 Task: Add an event with the title Second Training Session: Leadership Development, date '2023/11/25', time 8:30 AM to 10:30 AMand add a description: During the meeting, various agenda items will be addressed, covering a wide range of topics. These may include financial reports, strategic updates, operational highlights, governance matters, and any proposed resolutions that require shareholder approval. Each agenda item will be presented by the relevant department or individual, offering comprehensive insights and fostering an environment of transparency., put the event into Green category . Add location for the event as: Emirates Palace, Abu Dhabi, United Arab Emirates, logged in from the account softage.7@softage.netand send the event invitation to softage.3@softage.net and softage.4@softage.net. Set a reminder for the event 1 hour before
Action: Mouse moved to (98, 117)
Screenshot: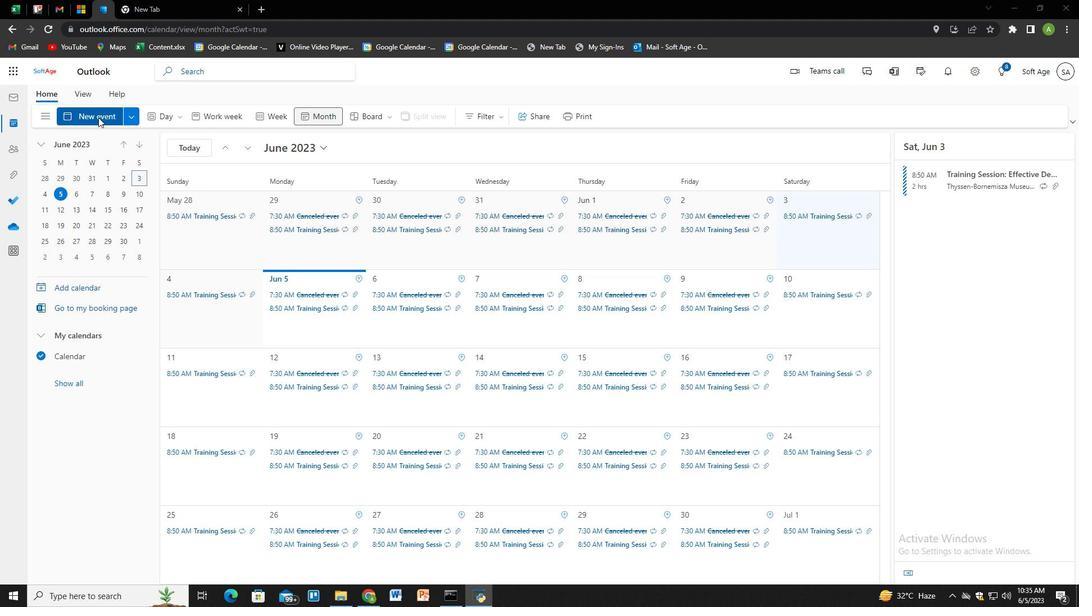
Action: Mouse pressed left at (98, 117)
Screenshot: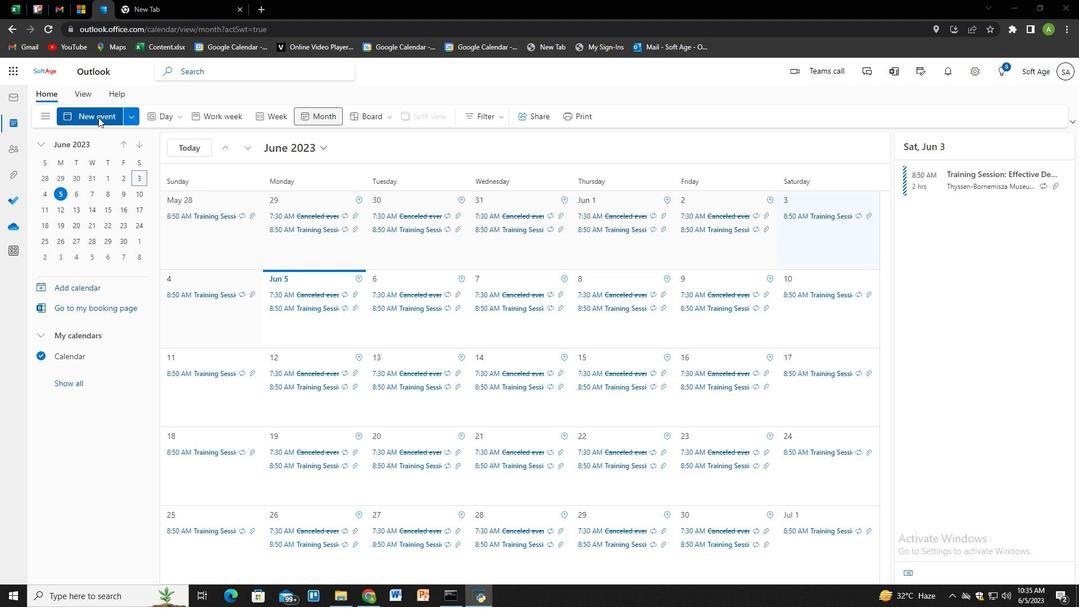 
Action: Mouse moved to (384, 183)
Screenshot: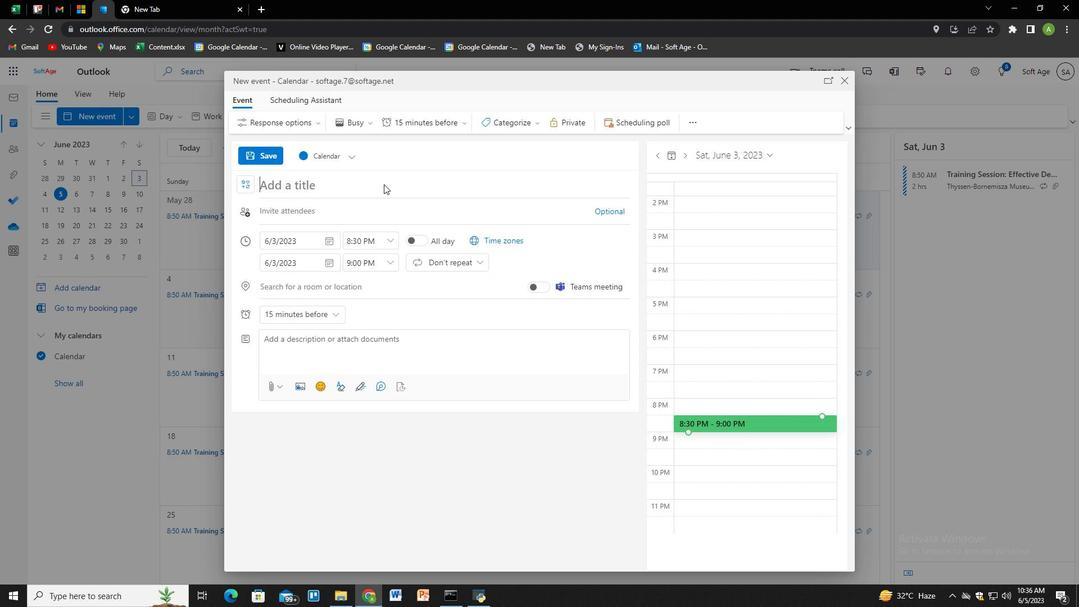 
Action: Key pressed <Key.shift>Secon<Key.space><Key.shift>Training<Key.space>ses<Key.backspace><Key.backspace><Key.shift><Key.shift><Key.shift><Key.shift><Key.shift>Ses<Key.backspace><Key.backspace><Key.backspace><Key.backspace><Key.shift>Session<Key.shift>:<Key.space><Key.shift>Leadership<Key.space><Key.shift>Development
Screenshot: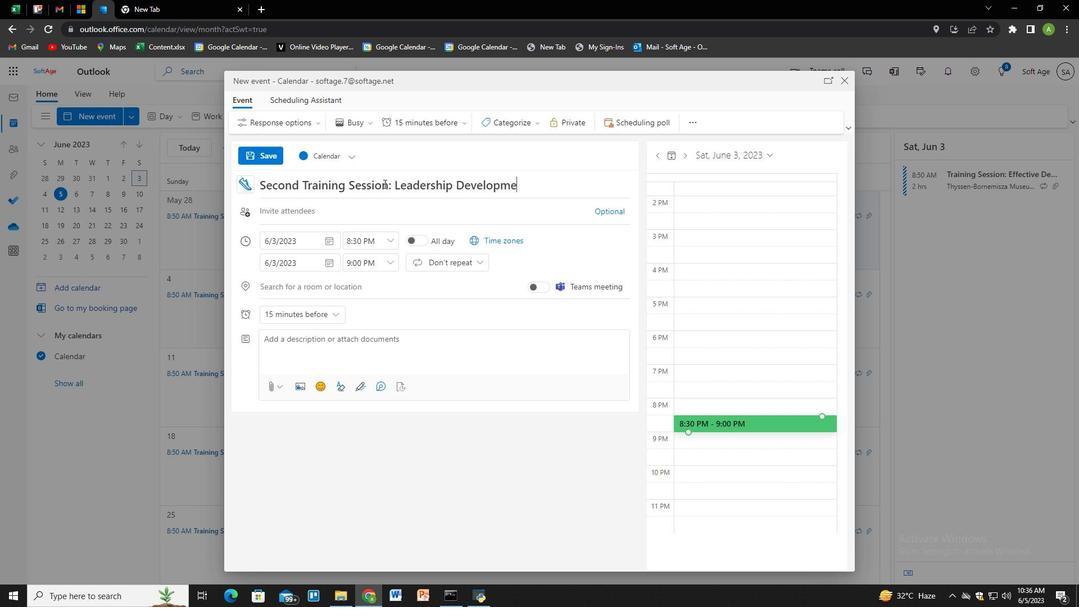 
Action: Mouse moved to (329, 241)
Screenshot: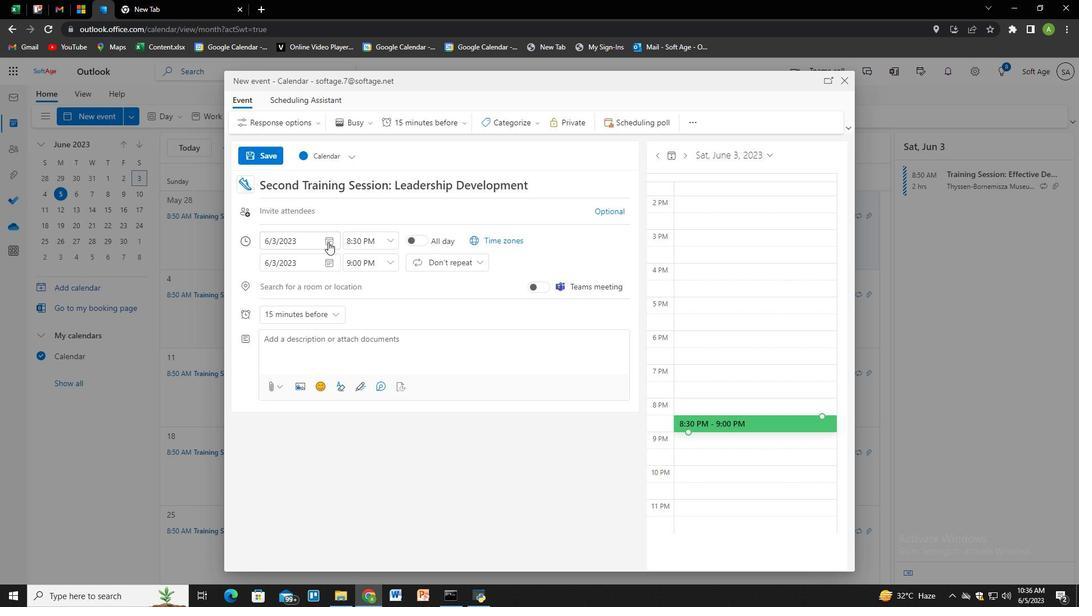 
Action: Mouse pressed left at (329, 241)
Screenshot: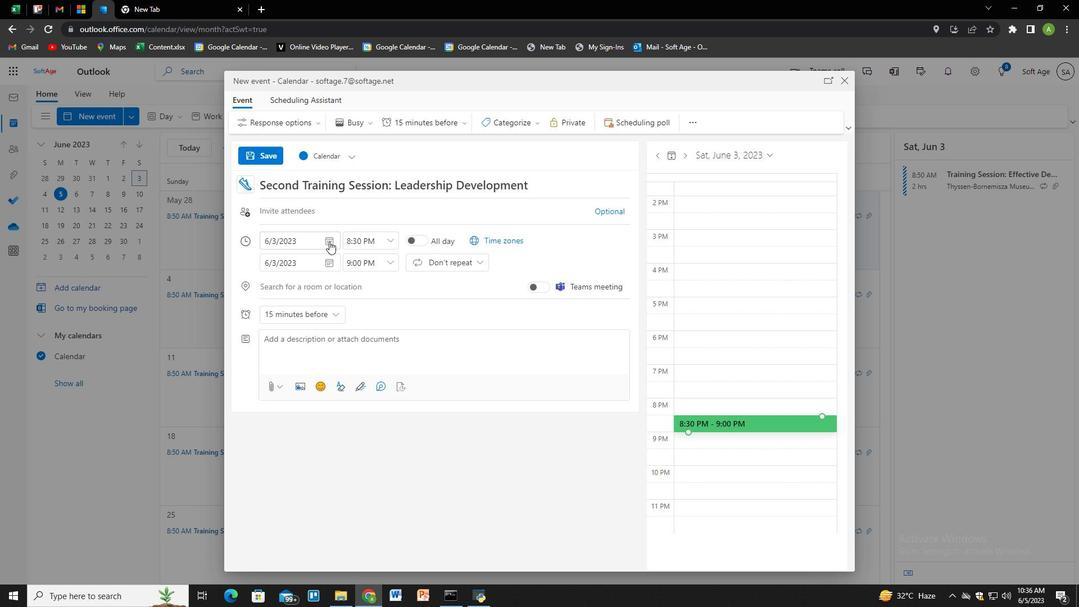 
Action: Mouse moved to (373, 260)
Screenshot: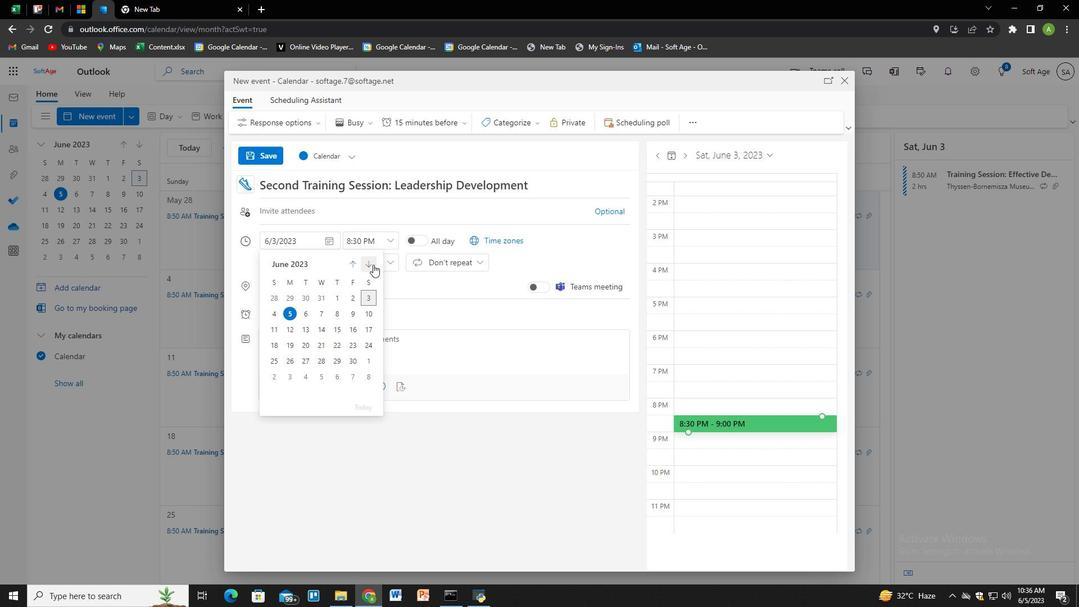 
Action: Mouse pressed left at (373, 260)
Screenshot: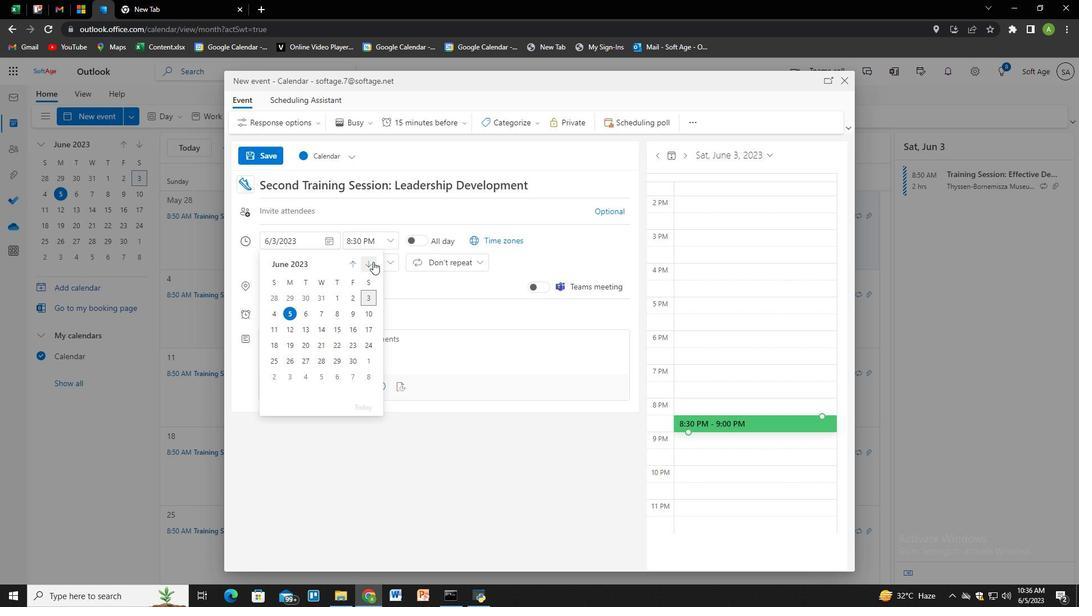 
Action: Mouse pressed left at (373, 260)
Screenshot: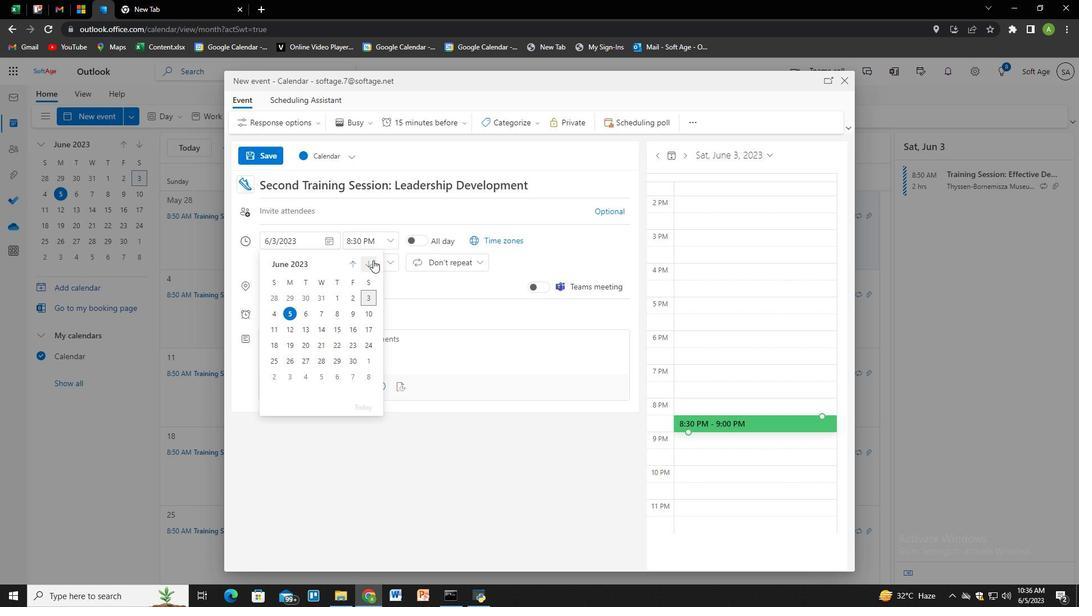 
Action: Mouse pressed left at (373, 260)
Screenshot: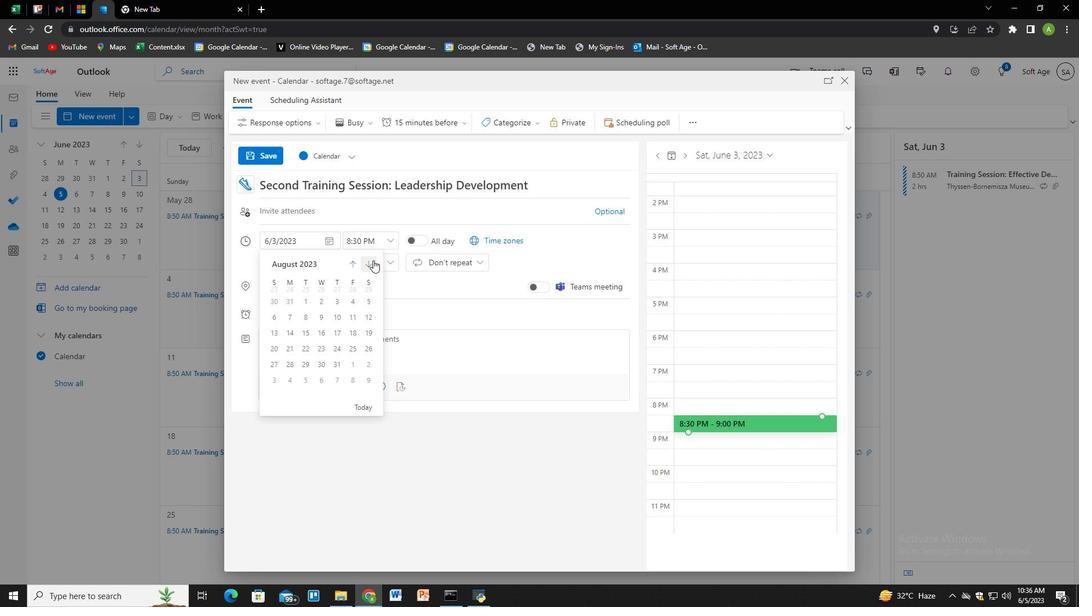 
Action: Mouse pressed left at (373, 260)
Screenshot: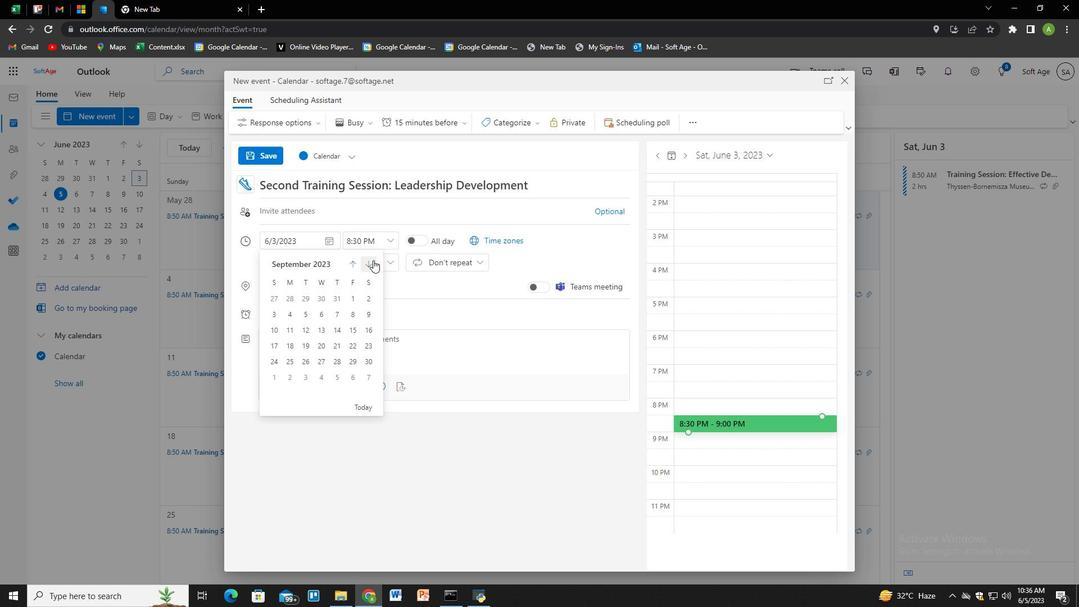 
Action: Mouse pressed left at (373, 260)
Screenshot: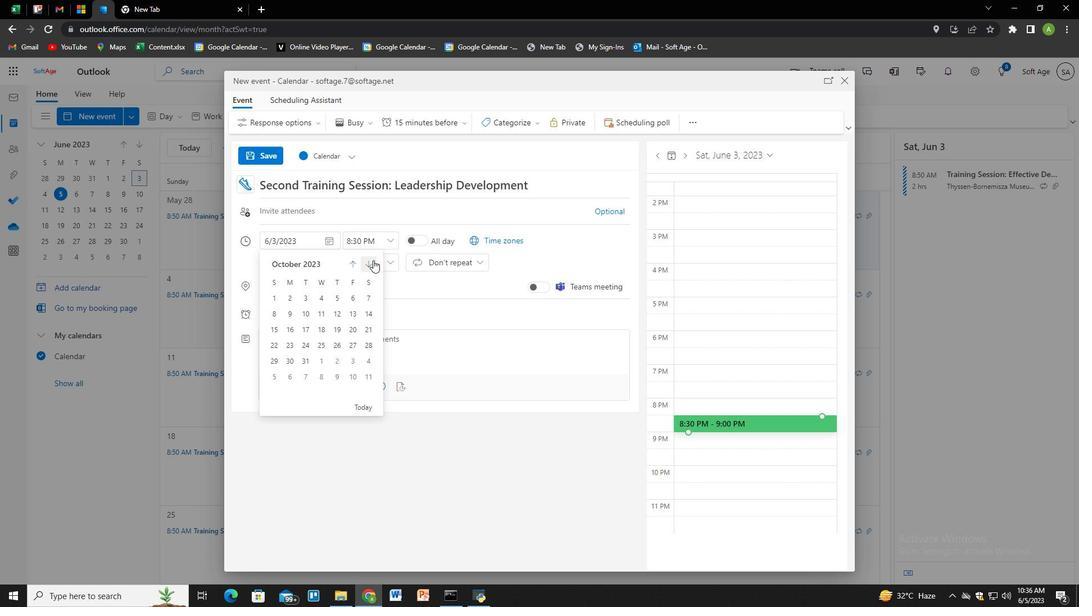 
Action: Mouse moved to (369, 344)
Screenshot: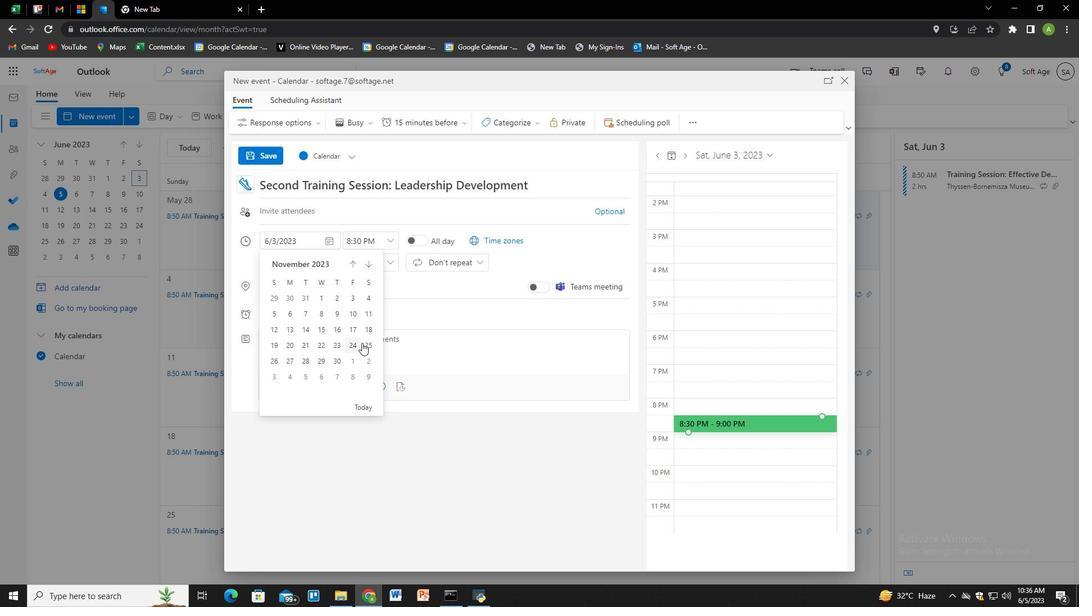 
Action: Mouse pressed left at (369, 344)
Screenshot: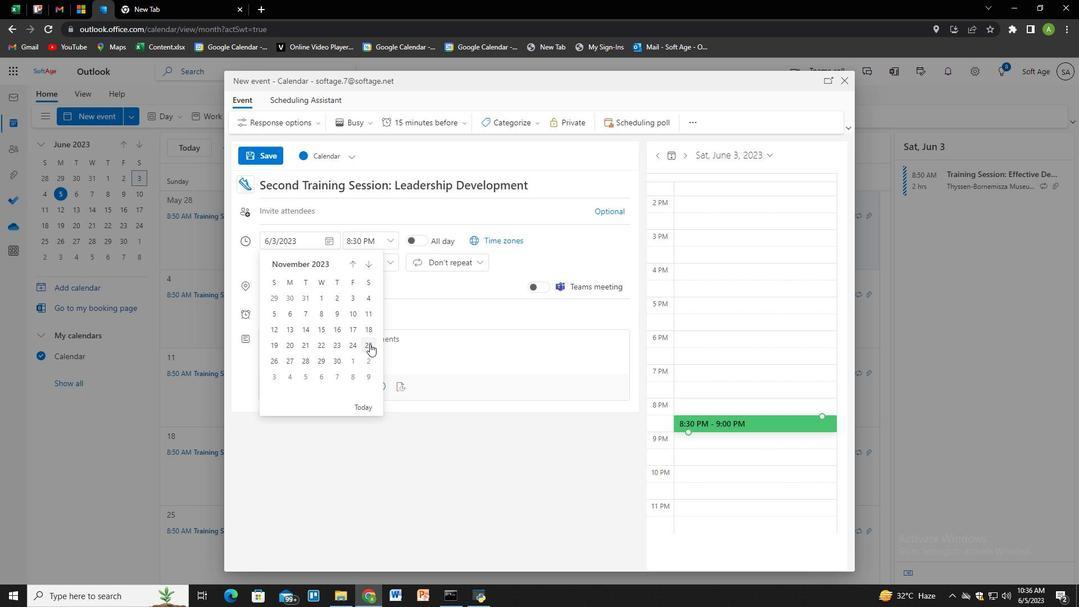 
Action: Mouse moved to (377, 243)
Screenshot: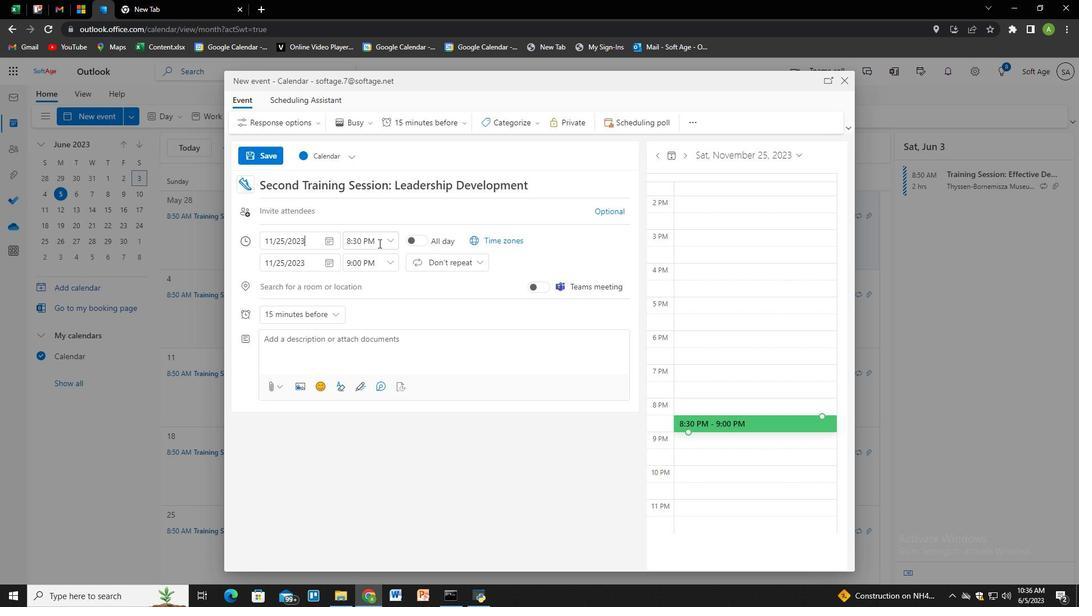 
Action: Mouse pressed left at (377, 243)
Screenshot: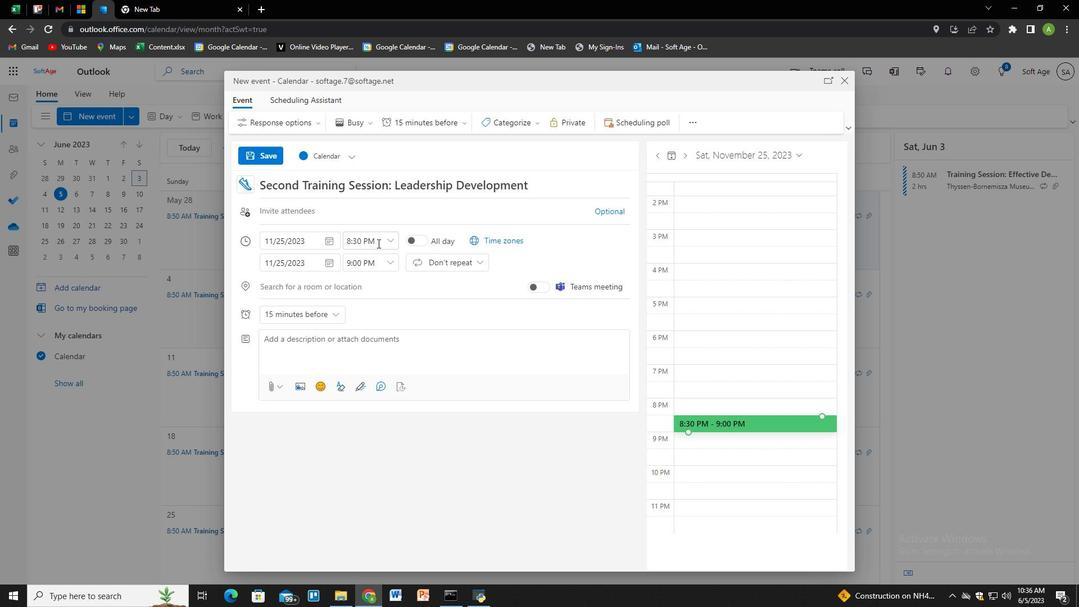 
Action: Mouse moved to (381, 240)
Screenshot: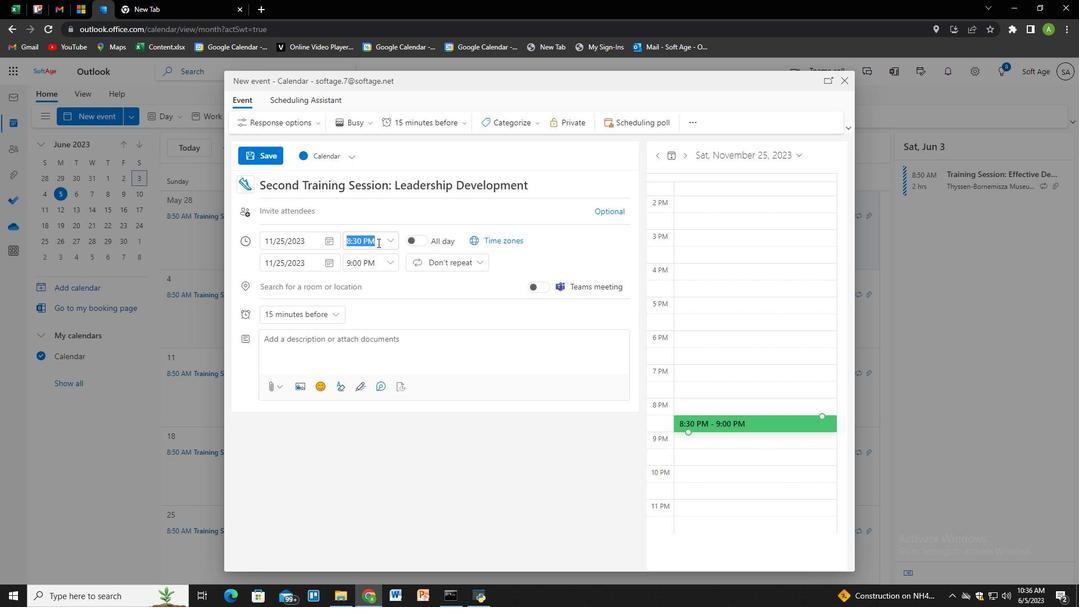 
Action: Key pressed 8<Key.shift>:30<Key.shift>AM<Key.backspace><Key.backspace><Key.space><Key.shift>AMM<Key.tab><Key.tab>10;<Key.shift><Key.shift><Key.shift><Key.shift><Key.shift><Key.shift><Key.shift><Key.shift><Key.shift><Key.shift><Key.shift><Key.shift>00<Key.backspace><Key.backspace><Key.backspace><Key.shift>:30<Key.space><Key.shift><Key.shift>AMM
Screenshot: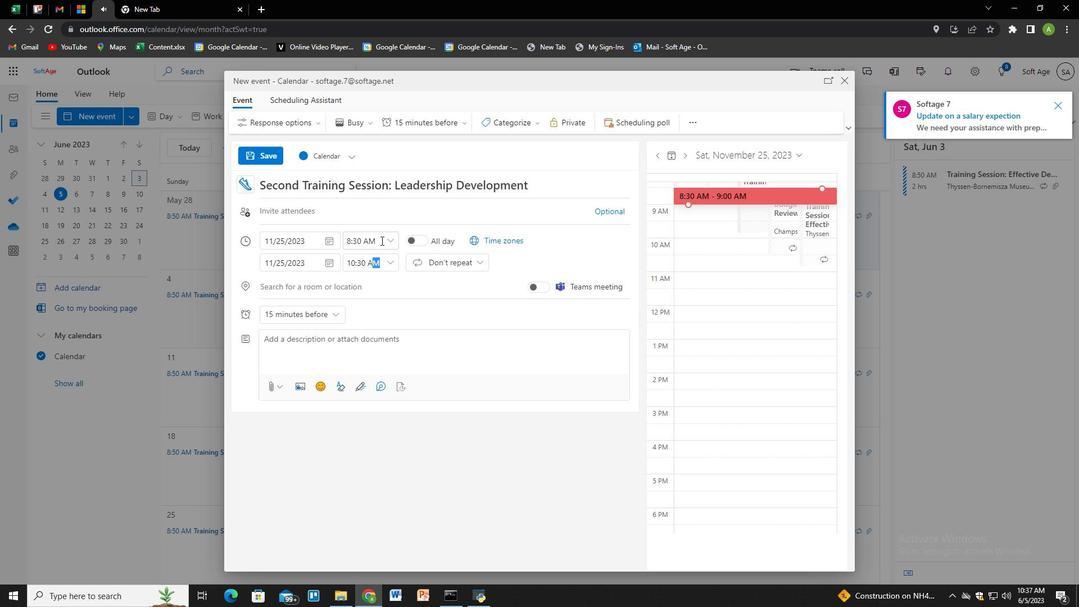 
Action: Mouse moved to (593, 259)
Screenshot: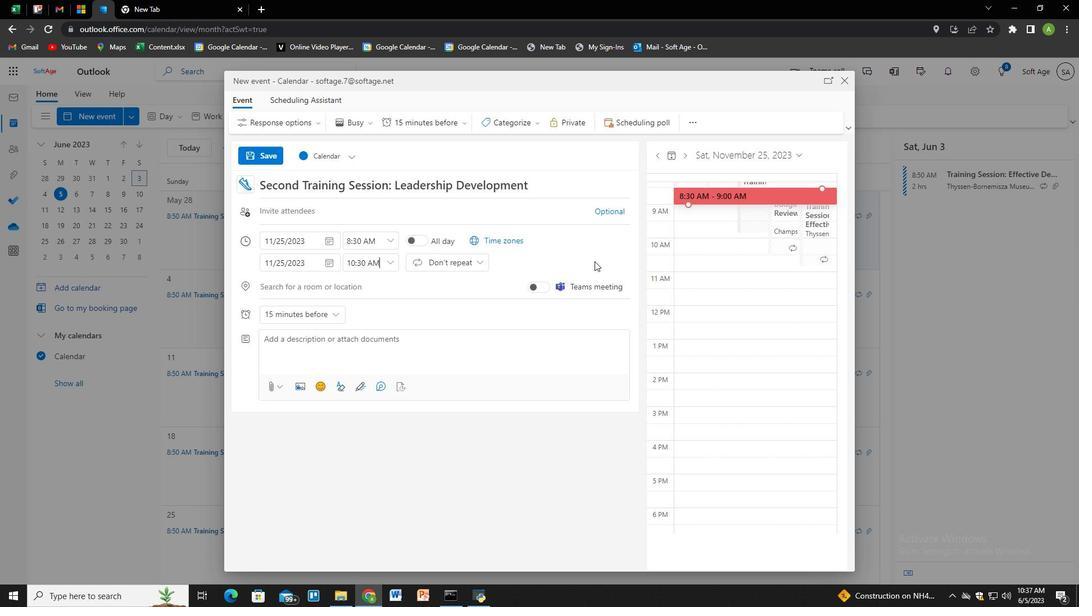 
Action: Mouse pressed left at (593, 259)
Screenshot: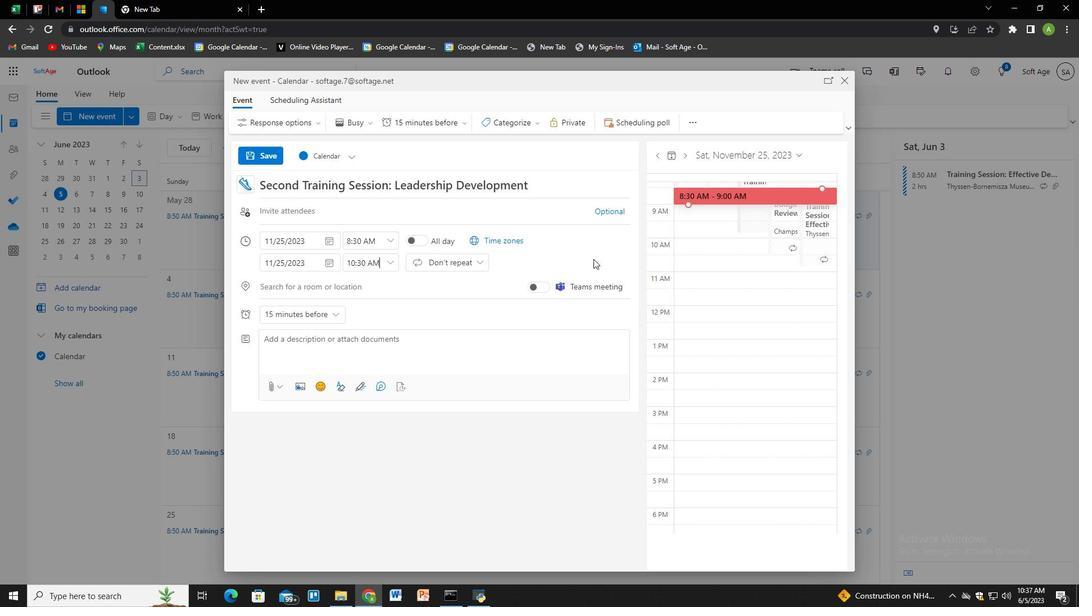 
Action: Mouse moved to (562, 253)
Screenshot: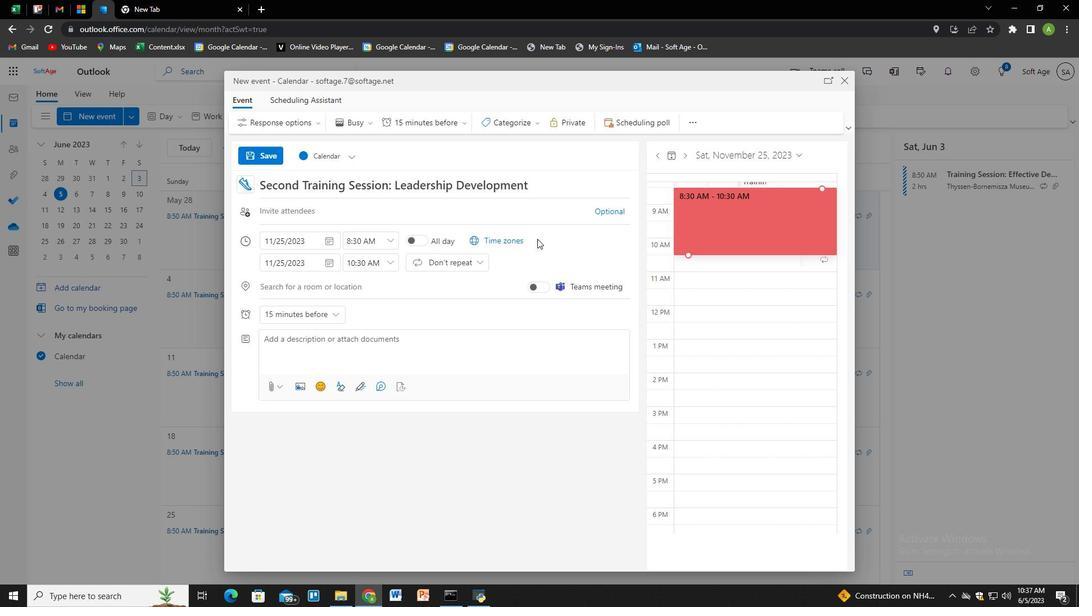 
Action: Mouse pressed left at (562, 253)
Screenshot: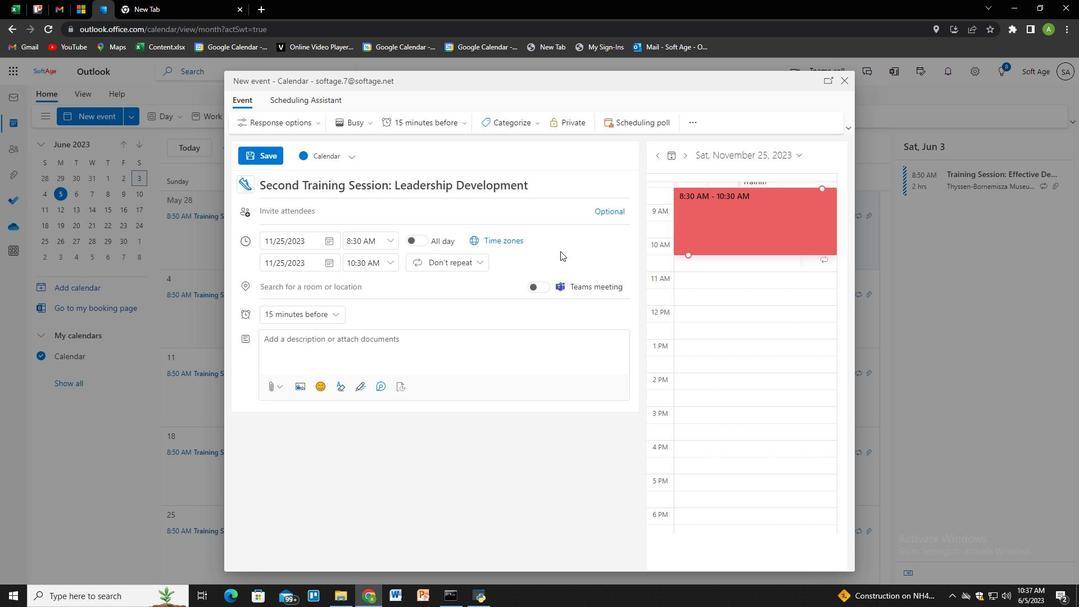 
Action: Mouse moved to (563, 254)
Screenshot: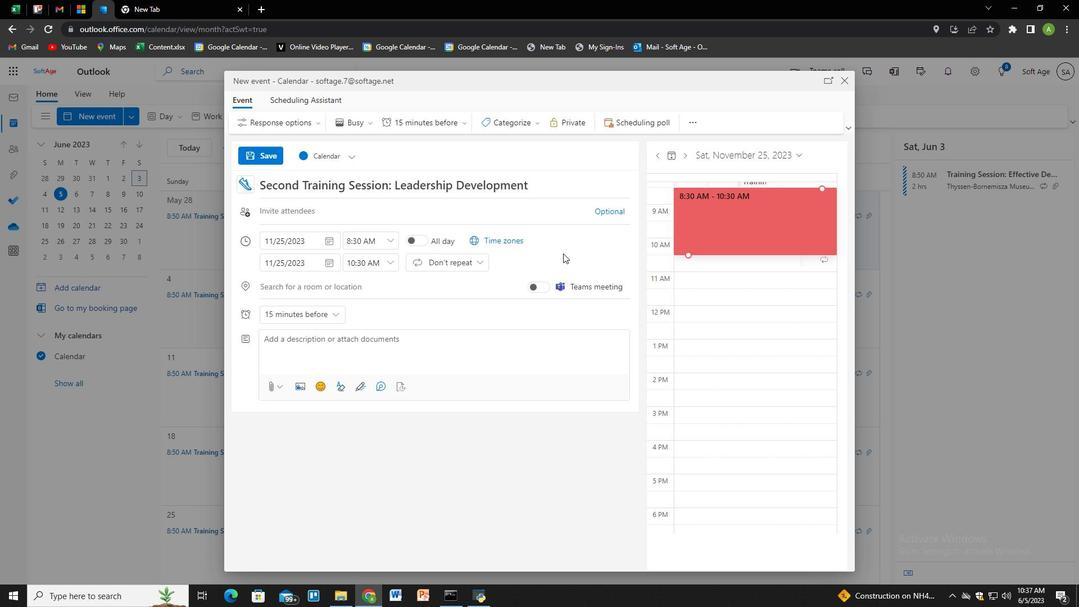 
Action: Key pressed <Key.tab><Key.tab><Key.tab><Key.tab>
Screenshot: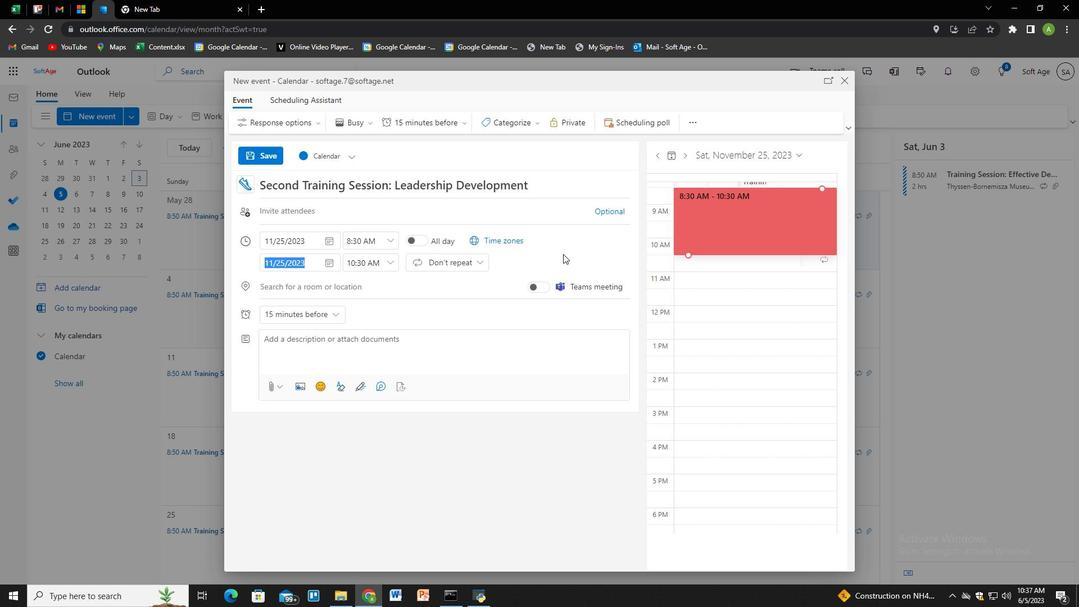 
Action: Mouse moved to (562, 254)
Screenshot: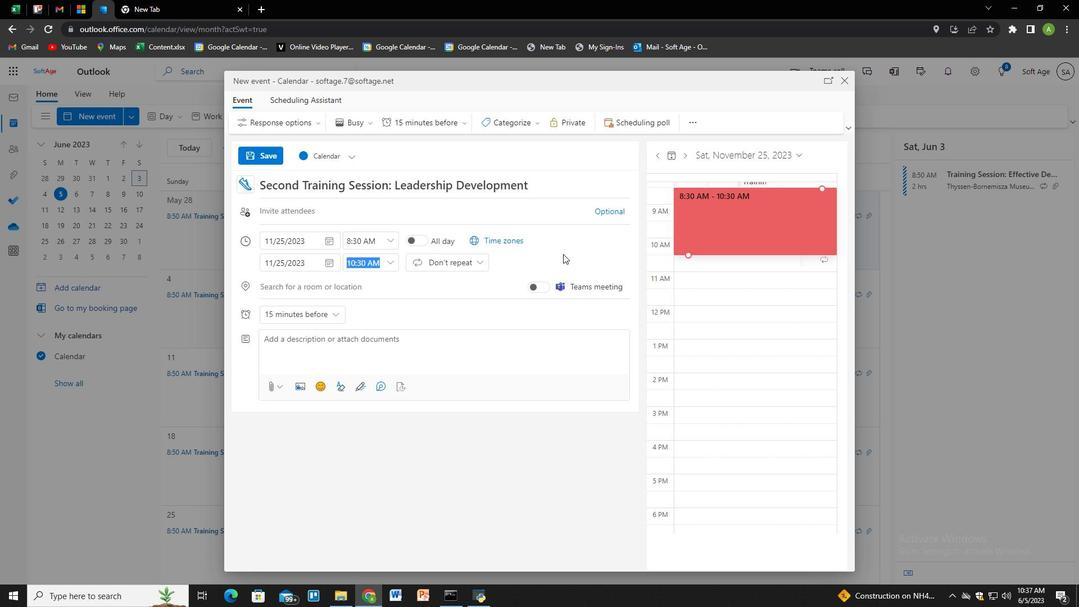 
Action: Key pressed <Key.tab>
Screenshot: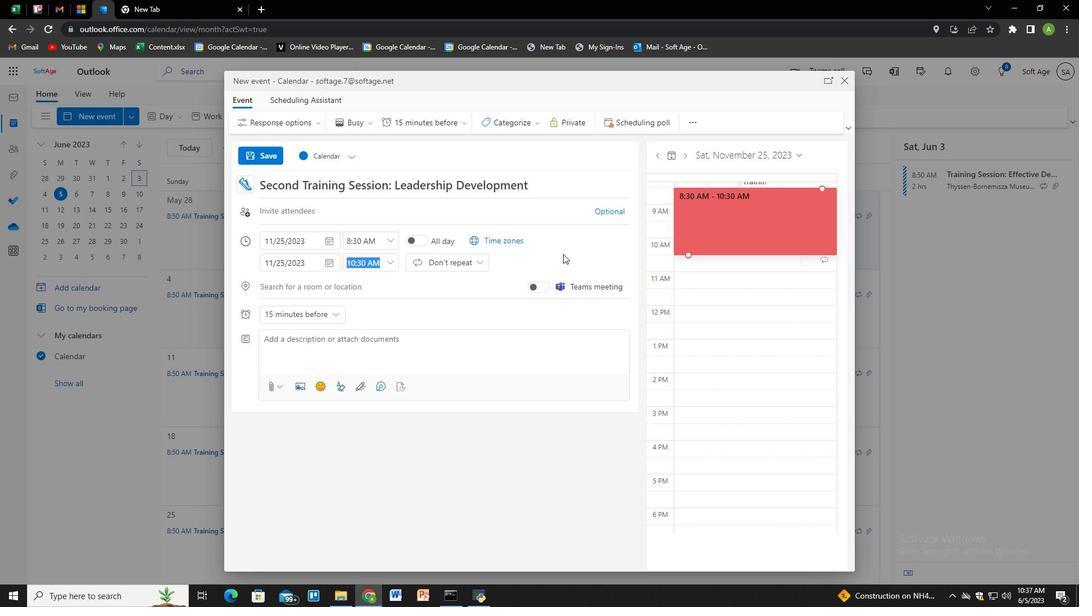 
Action: Mouse moved to (561, 255)
Screenshot: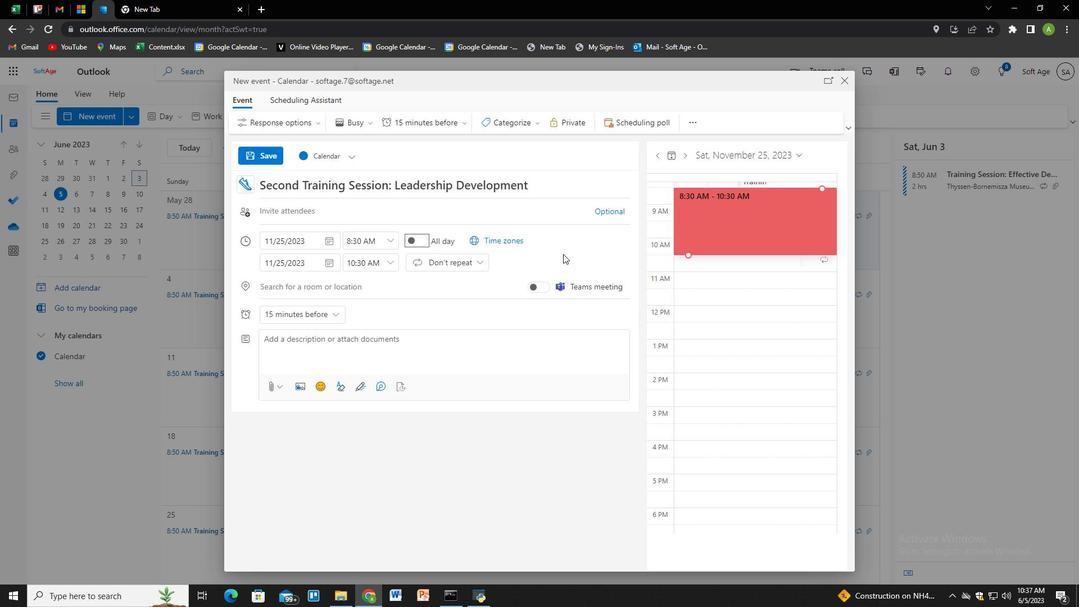 
Action: Key pressed <Key.tab><Key.tab><Key.tab><Key.tab><Key.tab><Key.tab><Key.shift><Key.shift><Key.shift><Key.shift><Key.shift><Key.shift><Key.shift><Key.shift><Key.shift><Key.shift><Key.shift><Key.shift><Key.shift><Key.shift><Key.shift><Key.shift><Key.shift><Key.shift><Key.shift><Key.shift><Key.shift><Key.shift><Key.shift><Key.shift><Key.shift>D
Screenshot: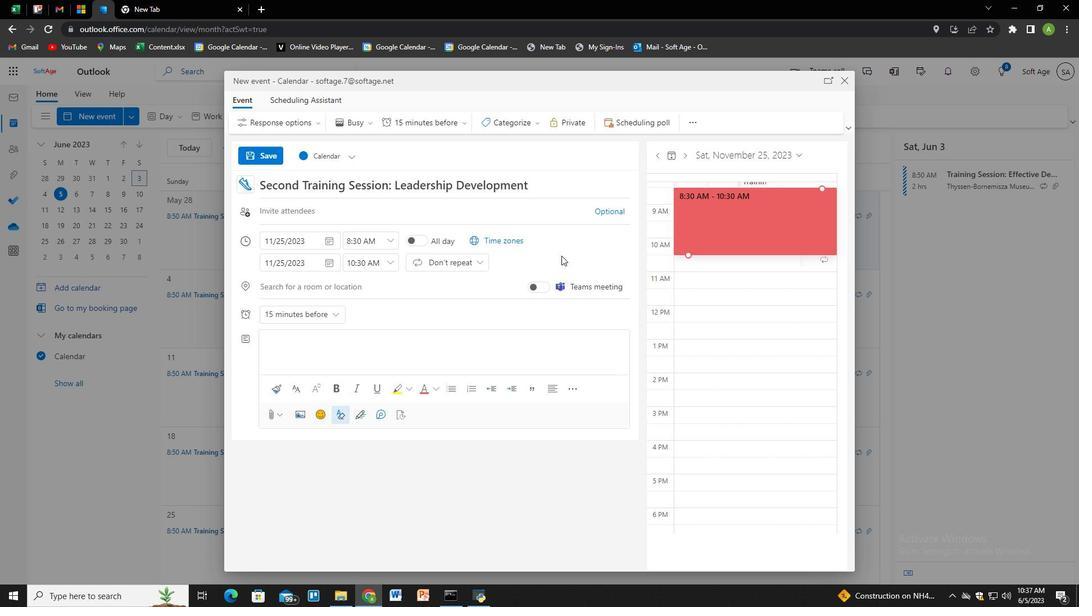 
Action: Mouse moved to (561, 255)
Screenshot: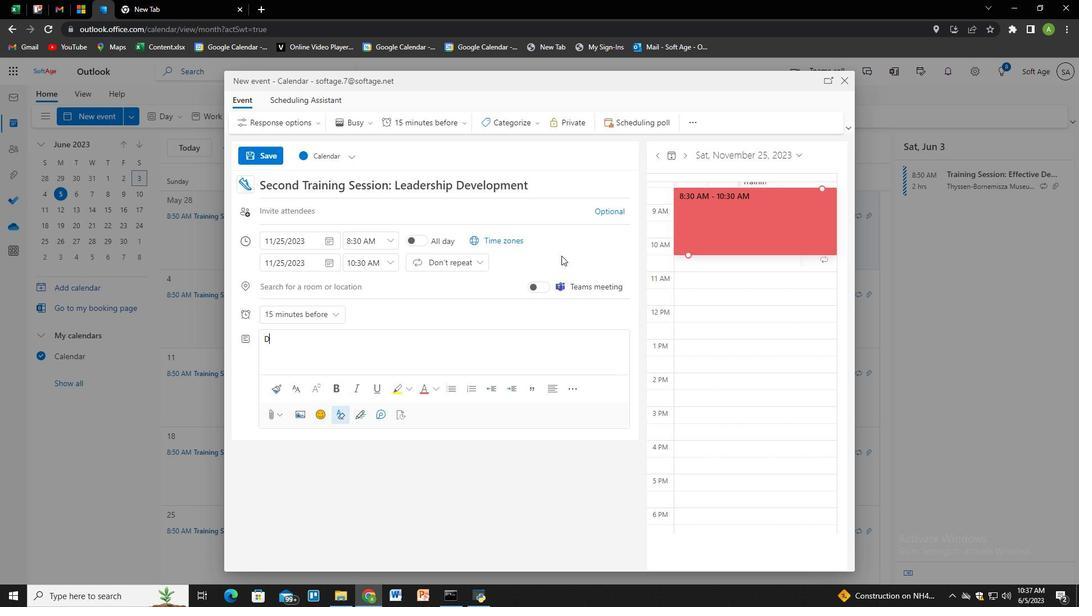 
Action: Key pressed uring<Key.space>the<Key.space>meeting<Key.space><Key.backspace>,v<Key.backspace><Key.space>varioud<Key.backspace>s<Key.space>agenda<Key.space>items<Key.space>will<Key.space>be<Key.space>addressed,<Key.space>covering<Key.space>a<Key.space>wide<Key.space>range<Key.space>of<Key.space>topics.<Key.space><Key.shift>These<Key.space>may<Key.space>inclus<Key.backspace>de<Key.space>financial<Key.space>repords<Key.backspace><Key.backspace>ts,<Key.space>strategic<Key.space>updates,<Key.space>operations<Key.backspace>al<Key.space>hightli<Key.backspace><Key.backspace><Key.backspace>lights,<Key.space>government<Key.backspace><Key.backspace><Key.backspace><Key.backspace>ance<Key.space>matters,<Key.space>and<Key.space>any<Key.space>proposed<Key.space>resolutions<Key.space>that<Key.space><Key.backspace><Key.backspace>t<Key.space><Key.backspace><Key.space>require<Key.space>shareholder<Key.space>approval.<Key.space><Key.shift>Each<Key.space>agenda<Key.space>item<Key.space>will<Key.space>bw<Key.backspace>e<Key.space>presented<Key.space>by<Key.space>the<Key.space>relevant<Key.space>department<Key.space>or<Key.space>indic<Key.backspace>vidual<Key.space><Key.backspace>,<Key.space>offering<Key.space>comprehes<Key.backspace>nsive<Key.space>insig<Key.backspace>gh<Key.backspace>ts<Key.space><Key.backspace><Key.backspace><Key.backspace>hts<Key.space>and<Key.space>fostering<Key.space>an<Key.space>iin<Key.backspace><Key.backspace>n<Key.backspace><Key.backspace>environment<Key.space>of<Key.space>transpe<Key.backspace>arency.
Screenshot: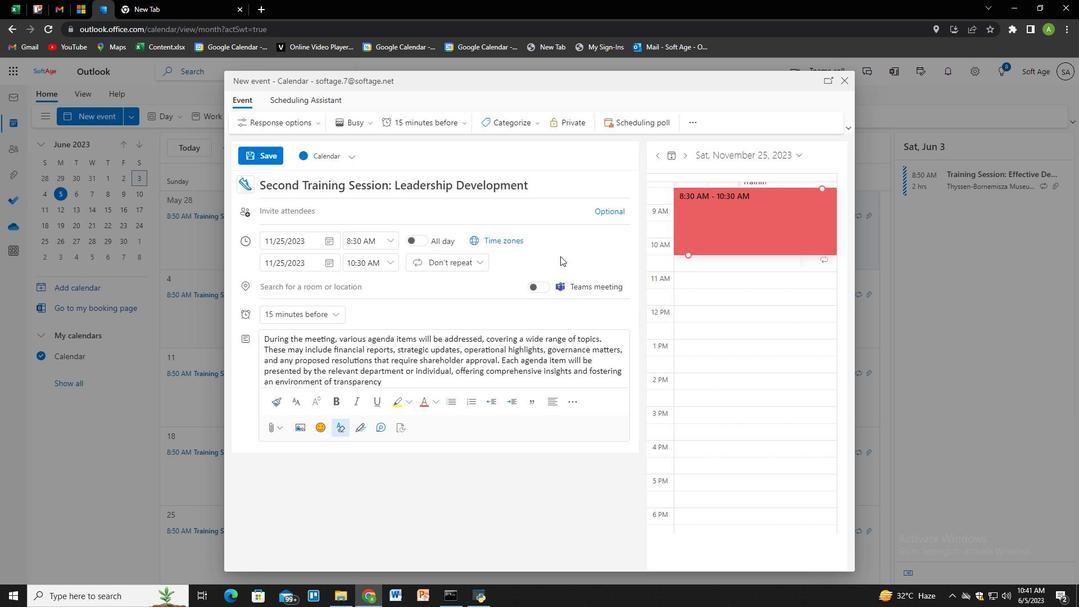 
Action: Mouse moved to (535, 126)
Screenshot: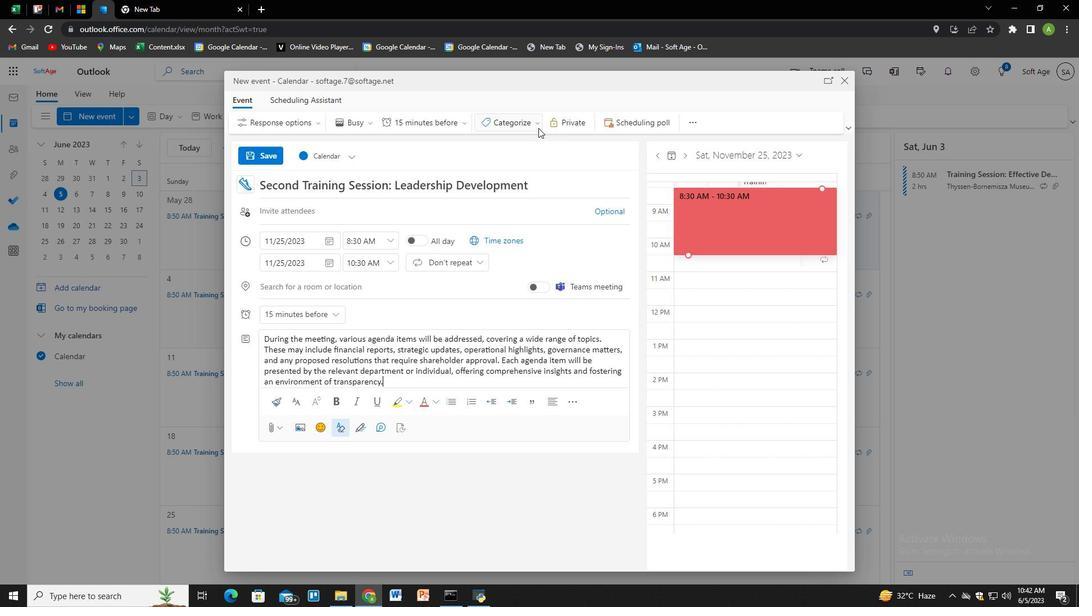 
Action: Mouse pressed left at (535, 126)
Screenshot: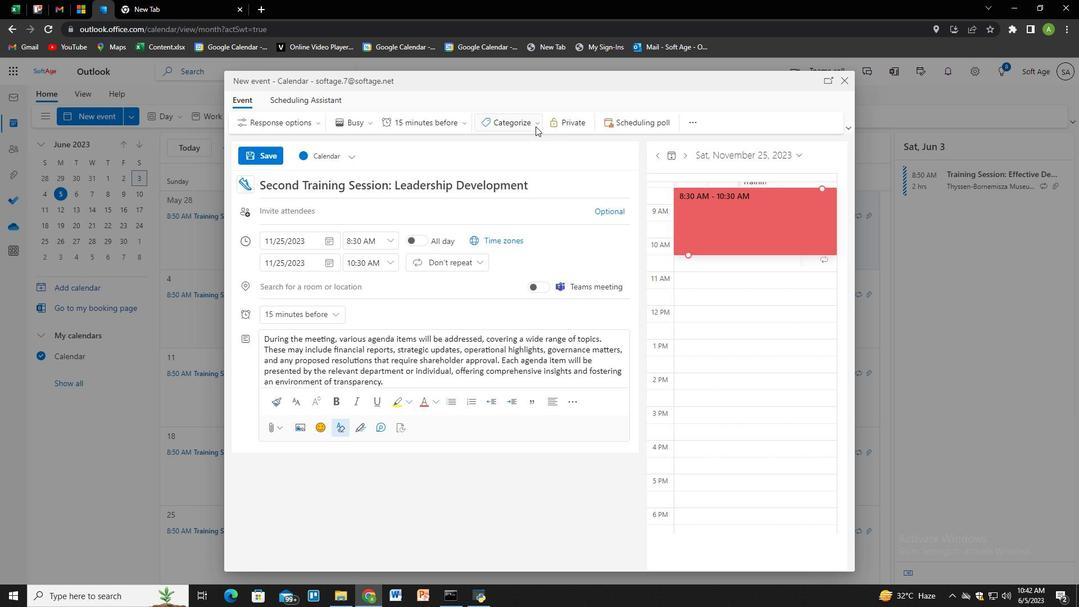 
Action: Mouse moved to (533, 160)
Screenshot: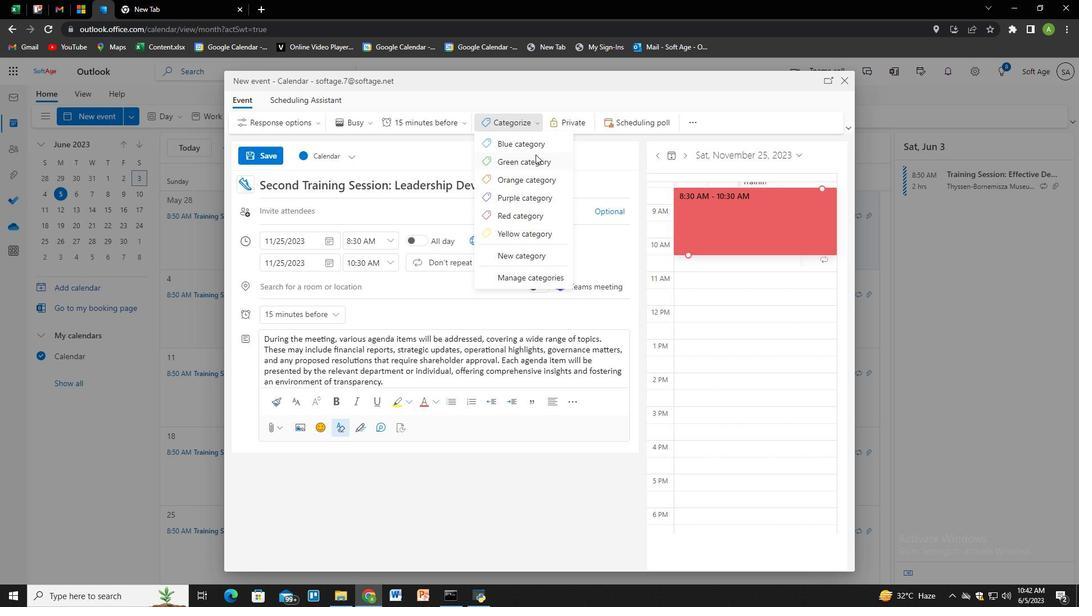 
Action: Mouse pressed left at (533, 160)
Screenshot: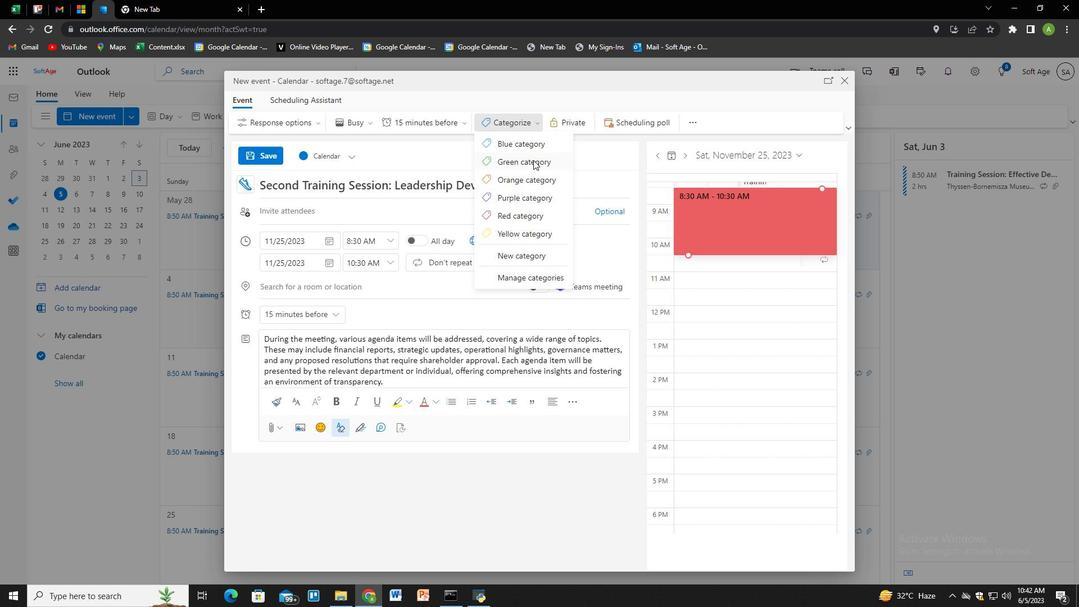 
Action: Mouse moved to (333, 209)
Screenshot: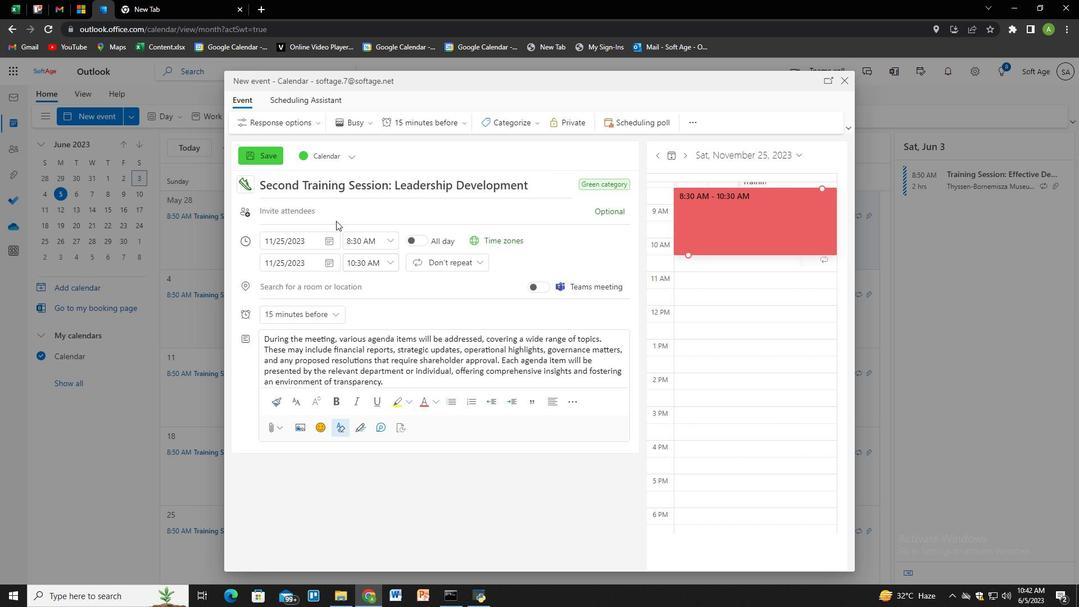 
Action: Mouse pressed left at (333, 209)
Screenshot: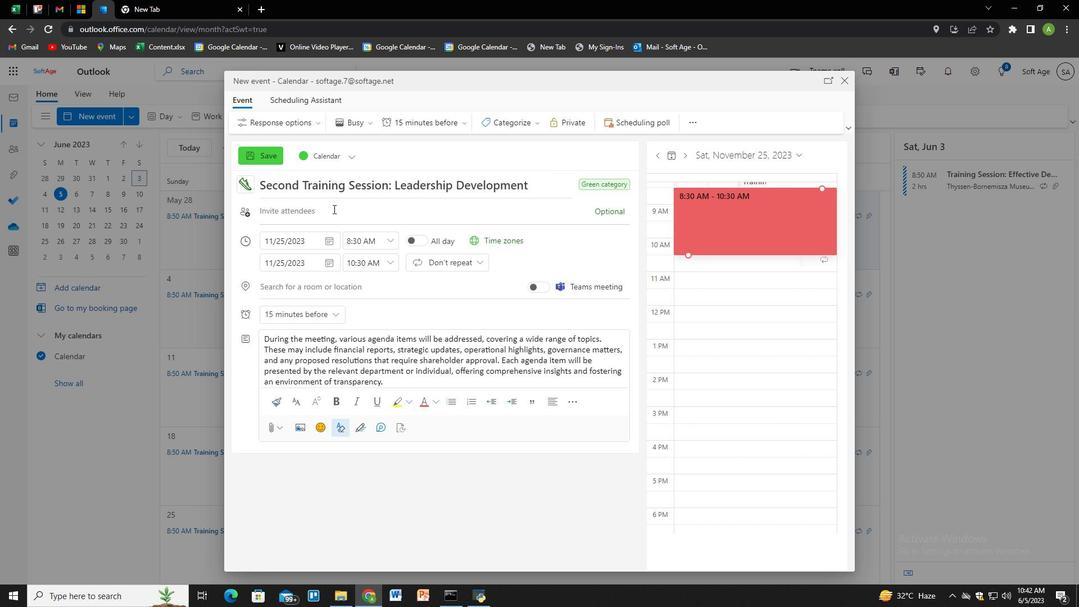 
Action: Key pressed softage.3<Key.shift>@softage.net<Key.enter>softage.4<Key.shift>@softage.net<Key.enter>
Screenshot: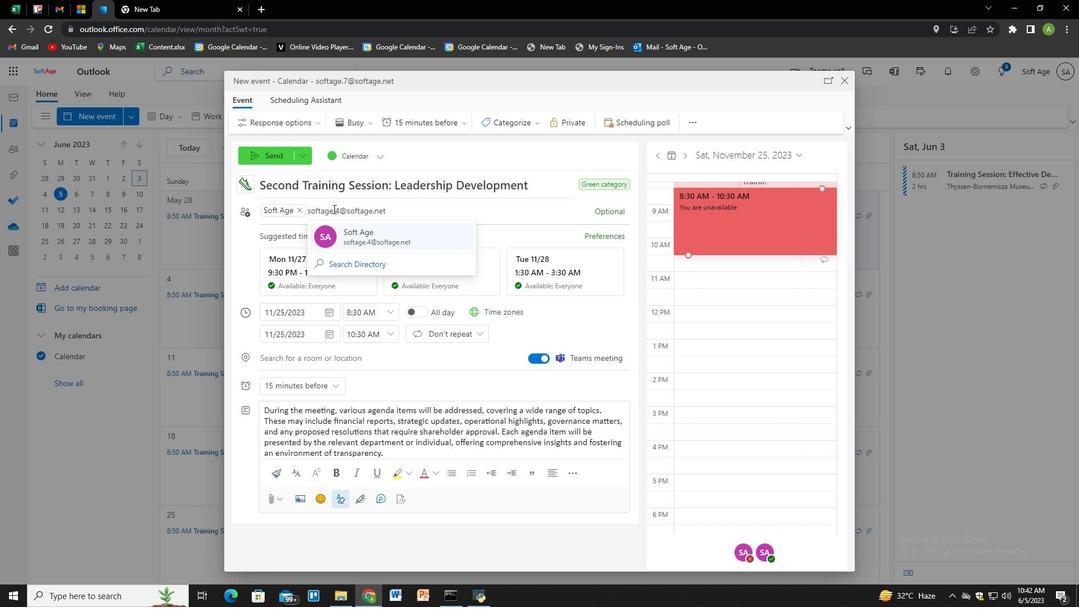 
Action: Mouse moved to (393, 209)
Screenshot: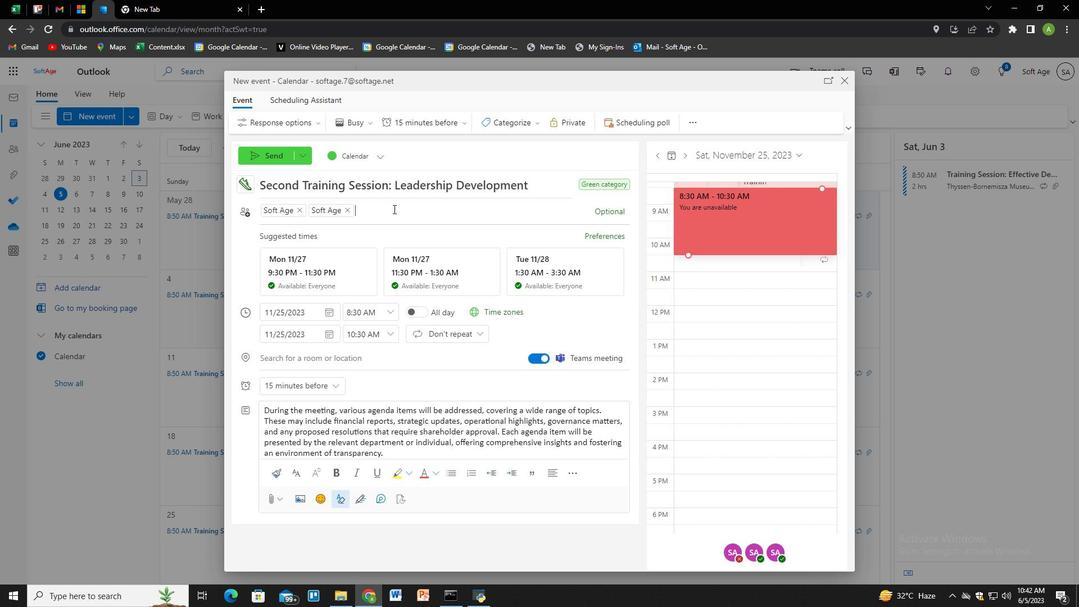 
Action: Mouse pressed left at (393, 209)
Screenshot: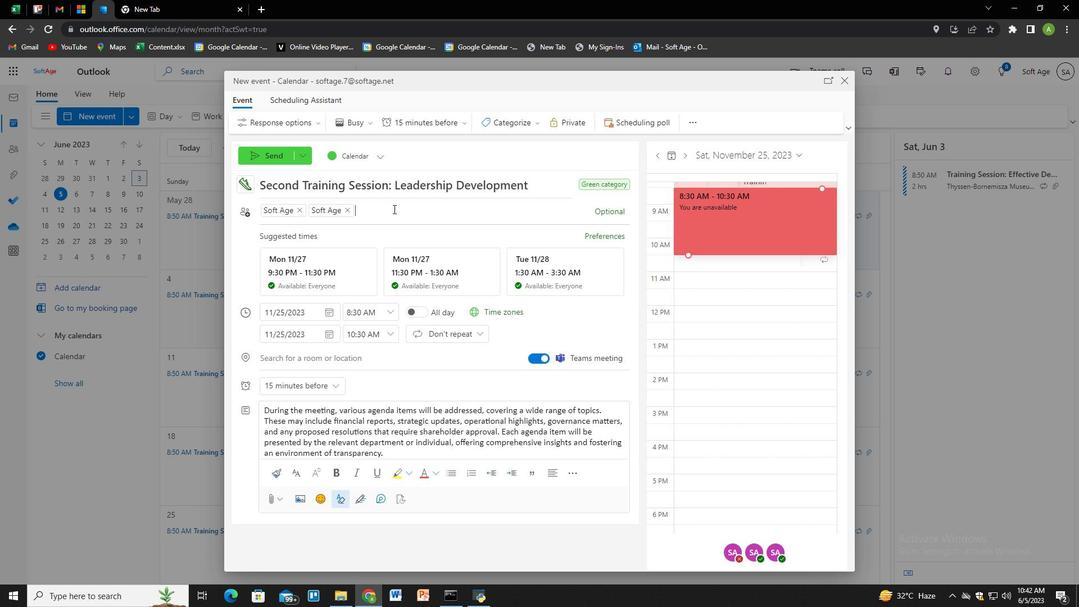 
Action: Mouse moved to (412, 214)
Screenshot: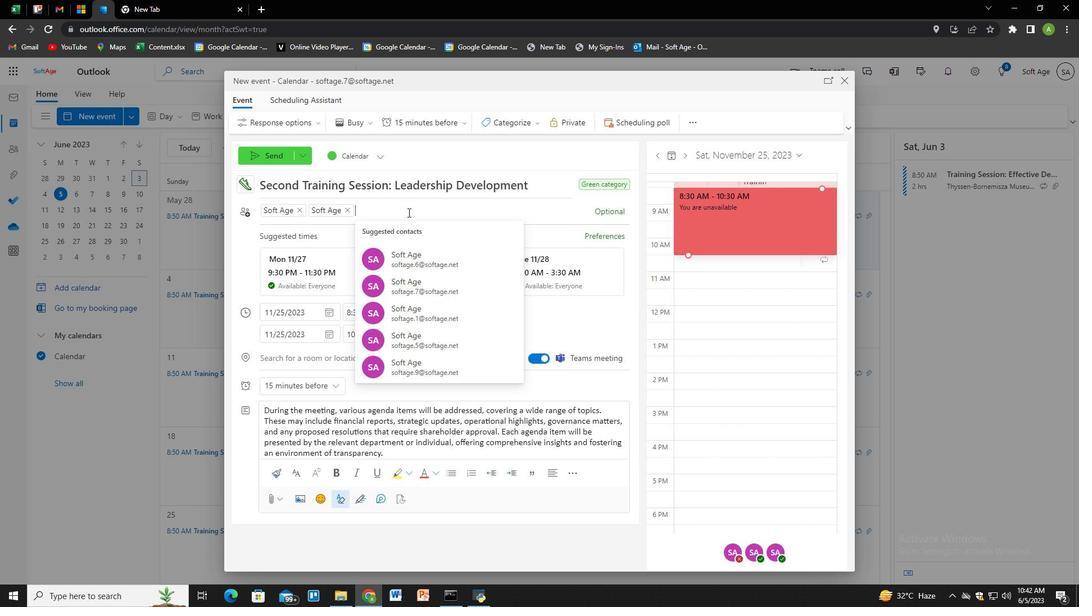 
Action: Mouse pressed left at (412, 214)
Screenshot: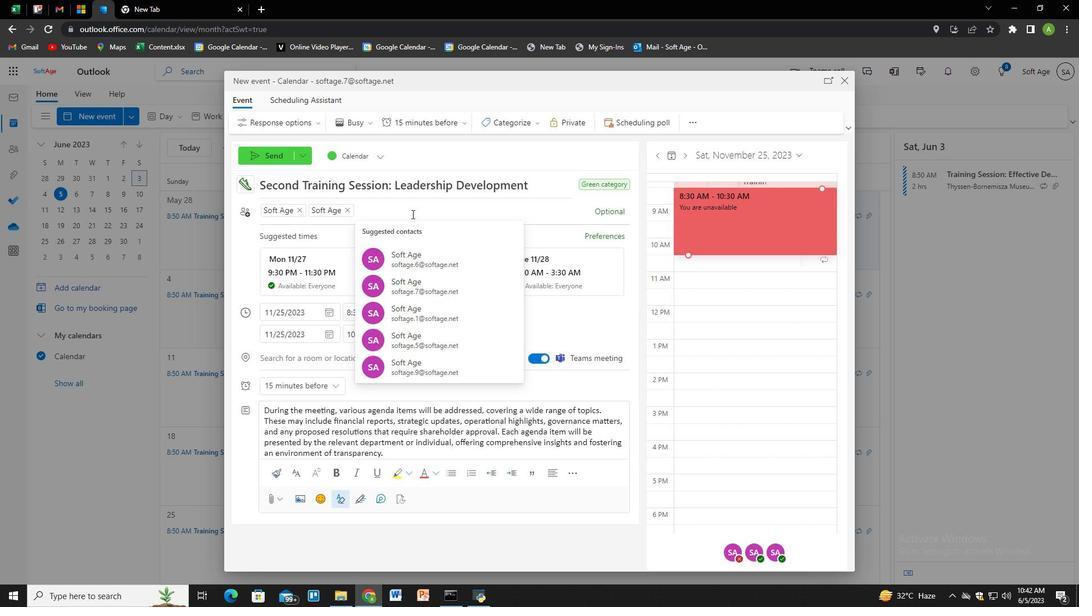 
Action: Mouse moved to (454, 122)
Screenshot: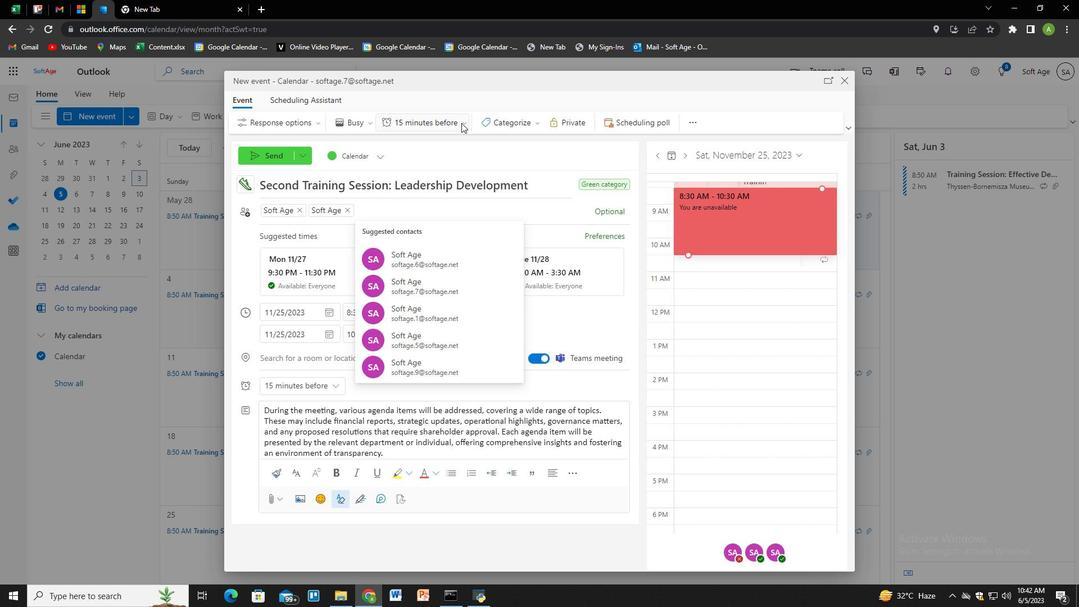
Action: Mouse pressed left at (454, 122)
Screenshot: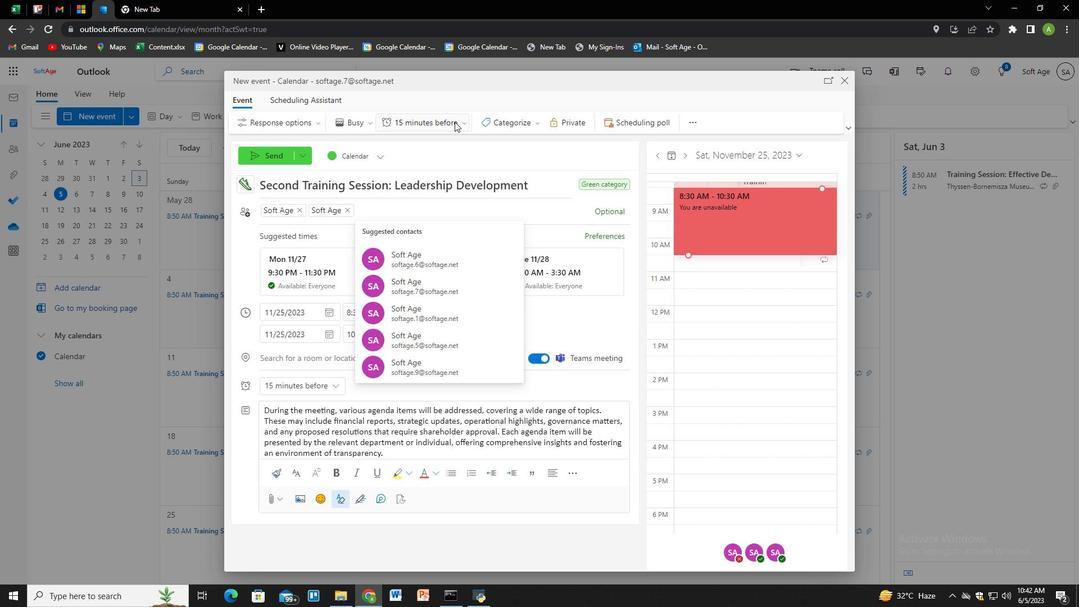 
Action: Mouse moved to (418, 246)
Screenshot: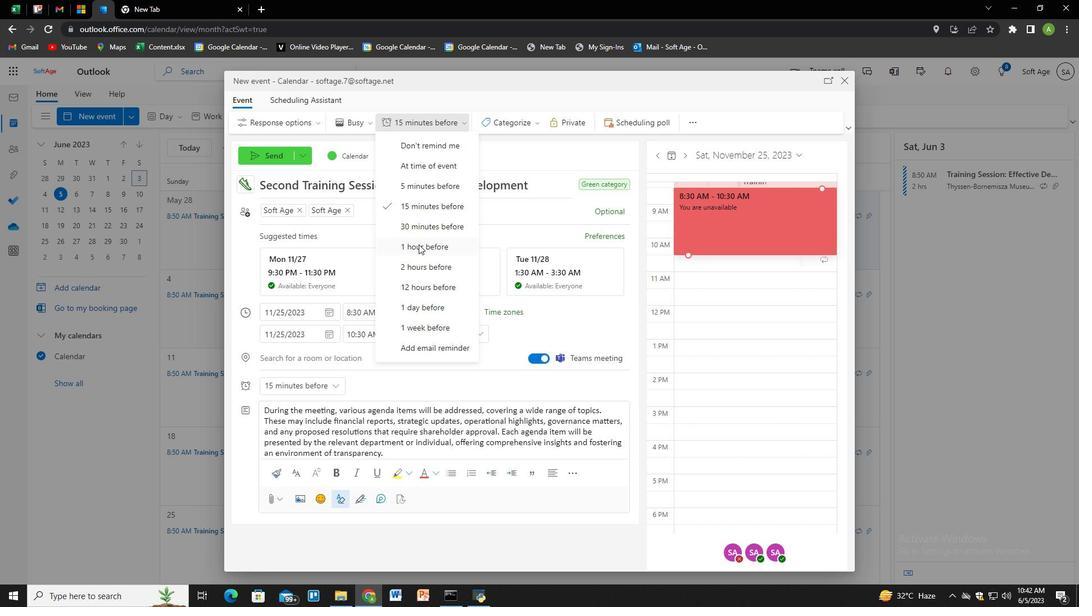 
Action: Mouse pressed left at (418, 246)
Screenshot: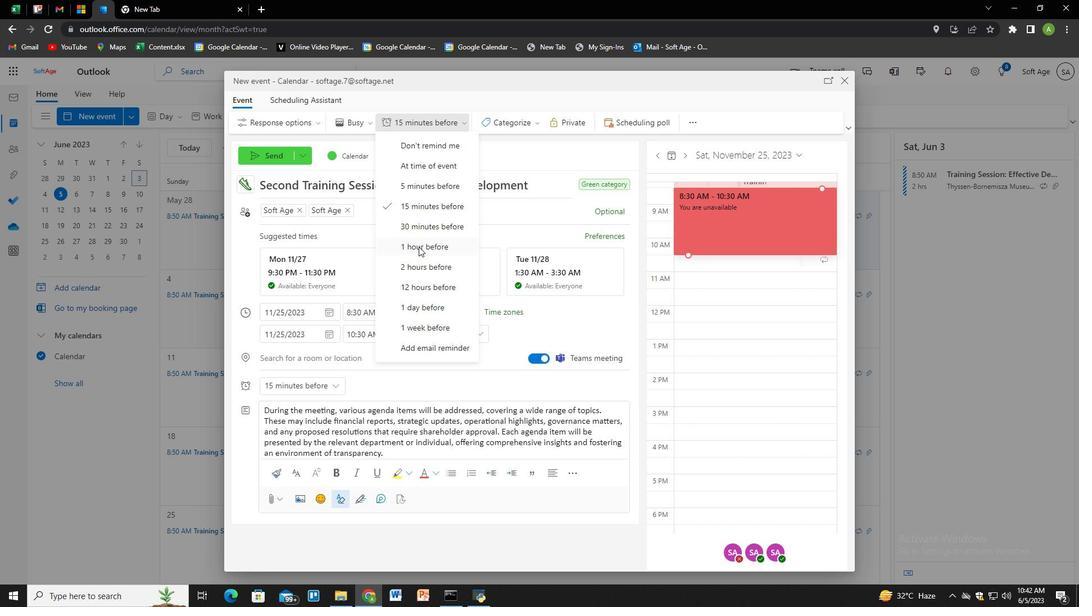 
Action: Mouse moved to (500, 216)
Screenshot: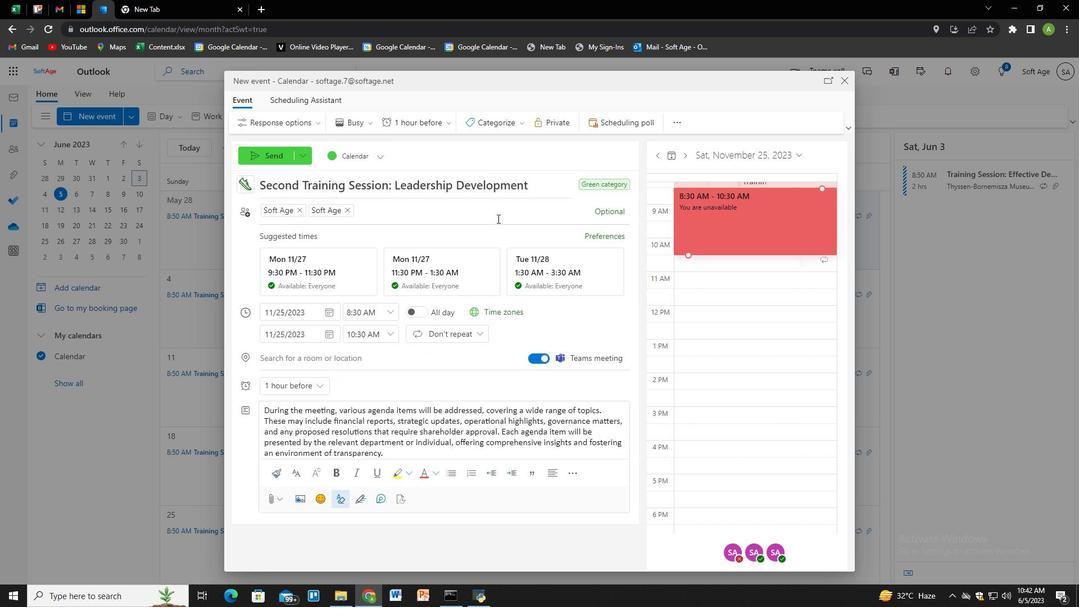 
Action: Mouse pressed left at (500, 216)
Screenshot: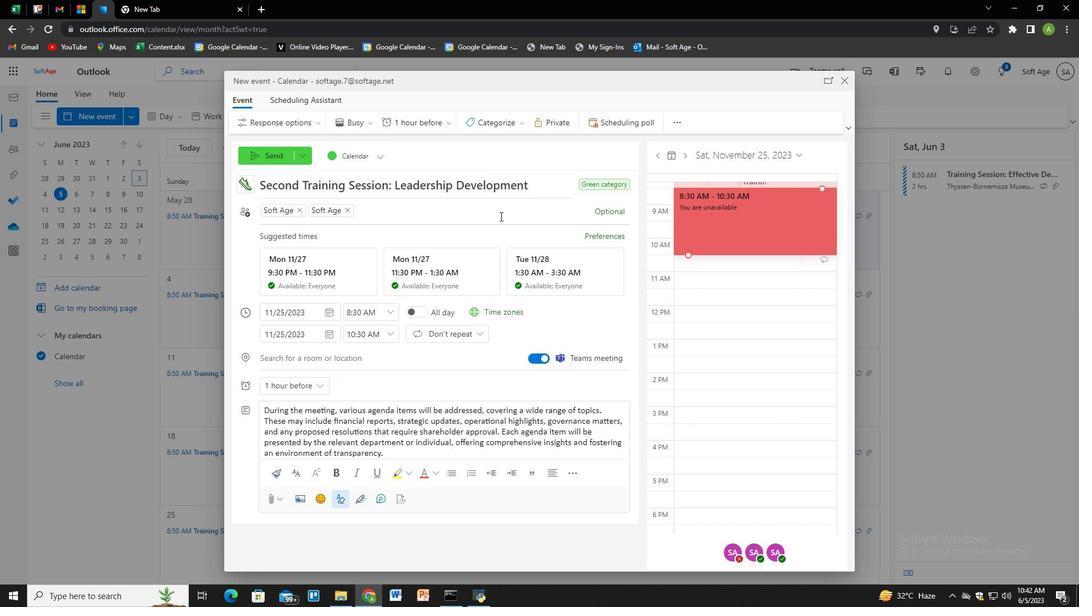 
Action: Mouse moved to (502, 219)
Screenshot: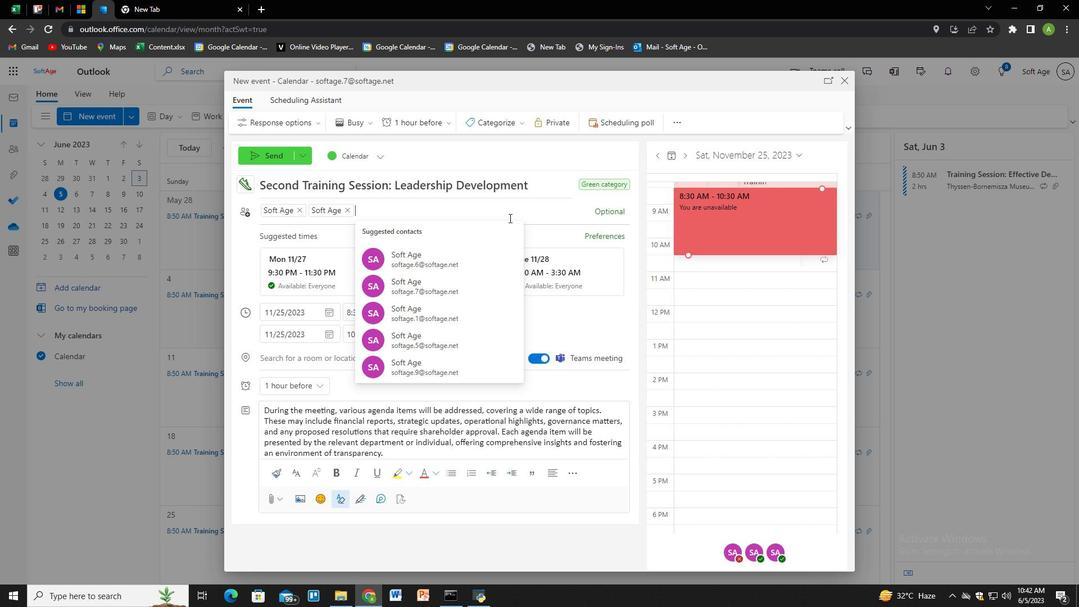 
